 Task: Add a condition where "Status category Greater than Pending" in recently solved tickets.
Action: Mouse moved to (83, 221)
Screenshot: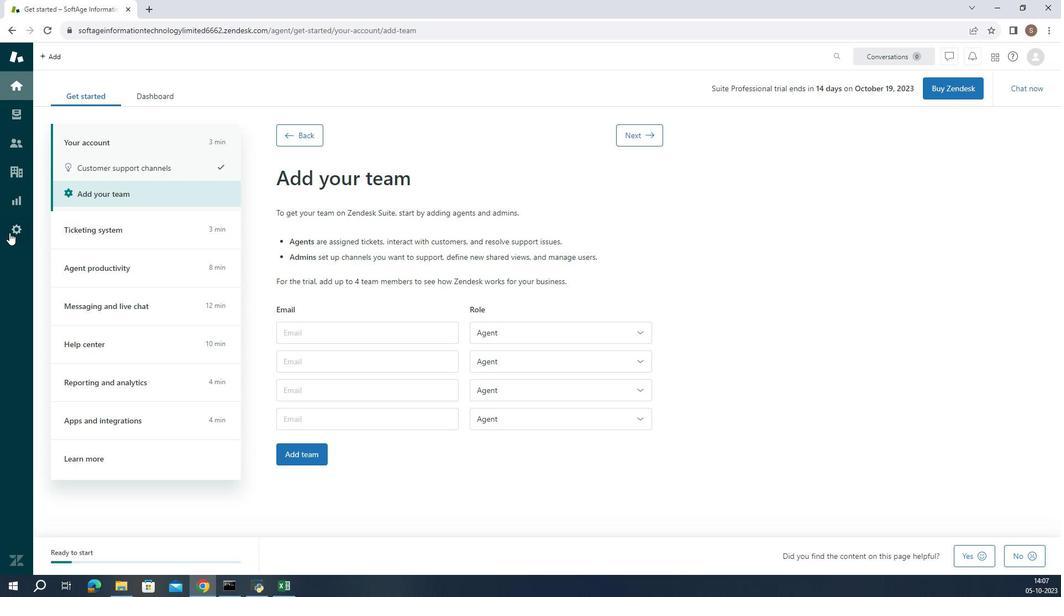 
Action: Mouse pressed left at (83, 221)
Screenshot: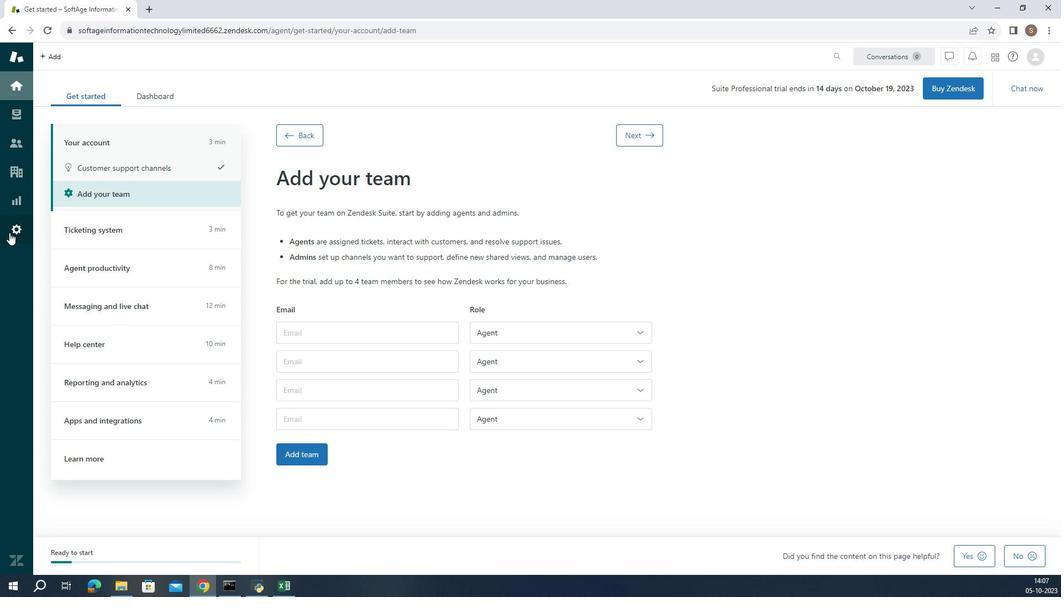 
Action: Mouse moved to (357, 502)
Screenshot: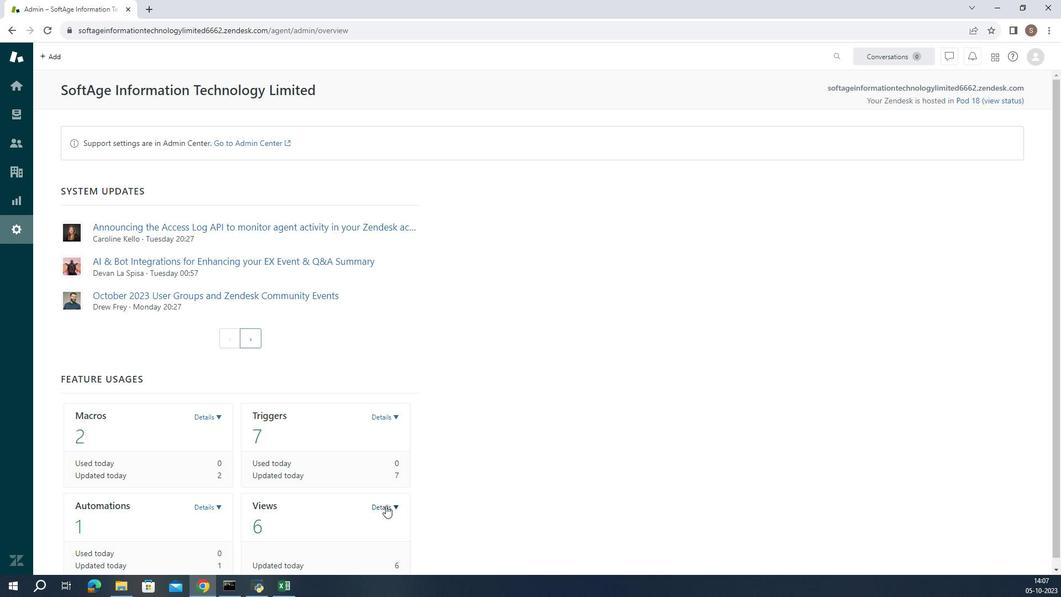 
Action: Mouse pressed left at (357, 502)
Screenshot: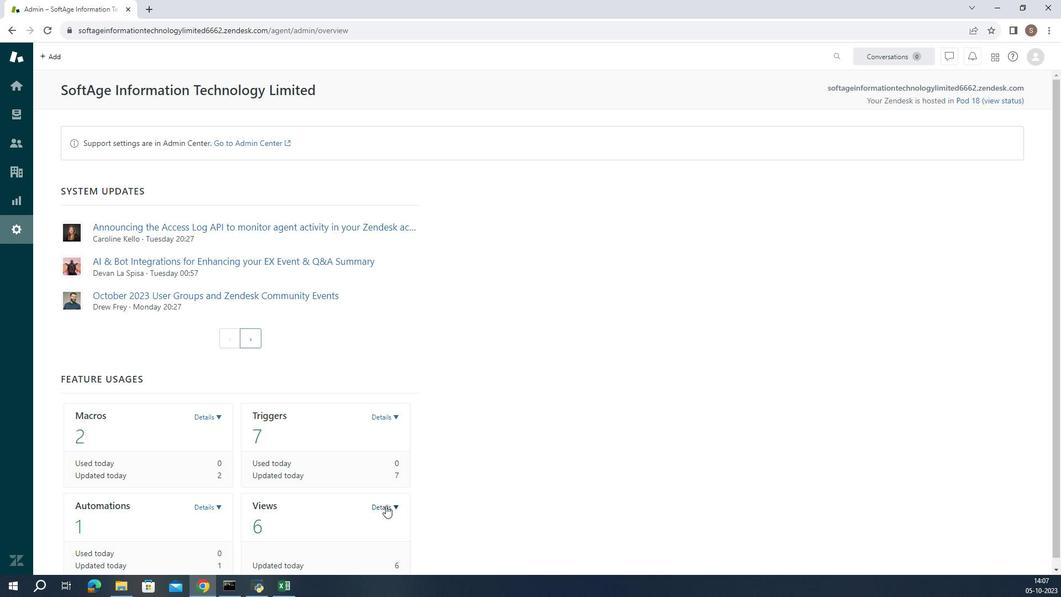 
Action: Mouse moved to (326, 543)
Screenshot: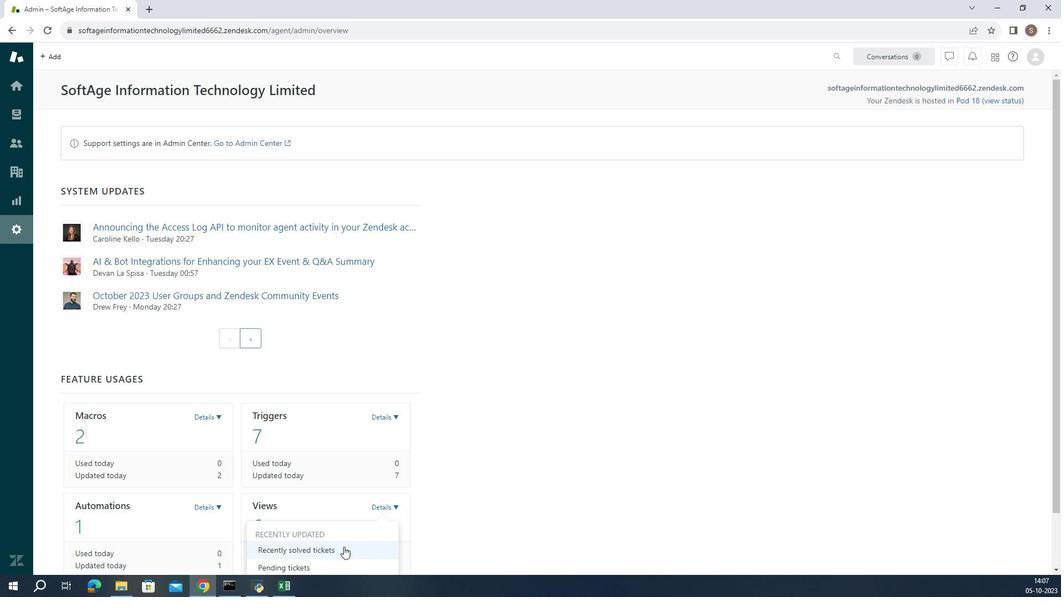 
Action: Mouse pressed left at (326, 543)
Screenshot: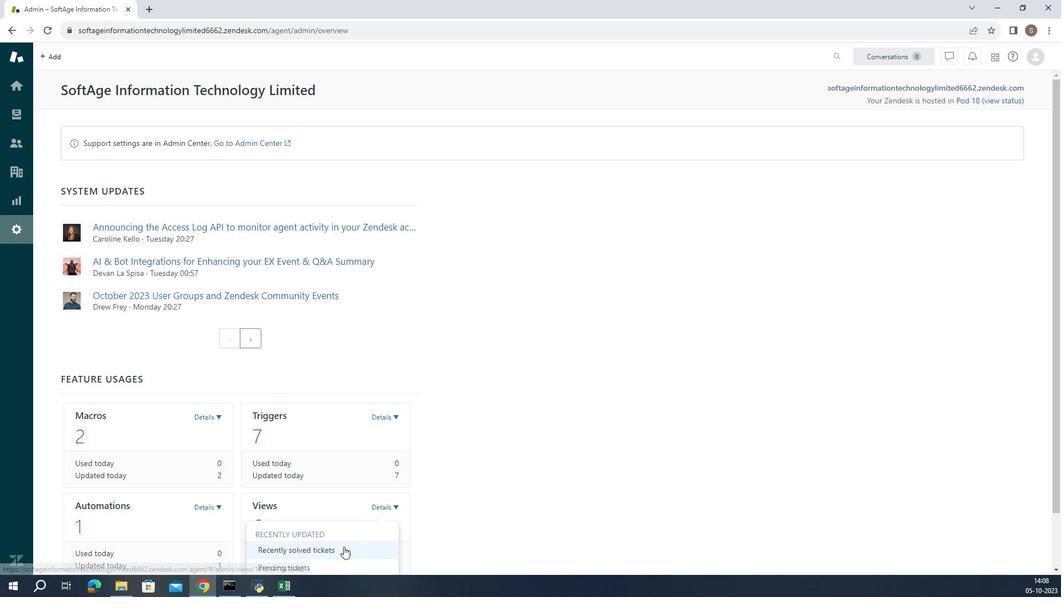
Action: Mouse moved to (218, 369)
Screenshot: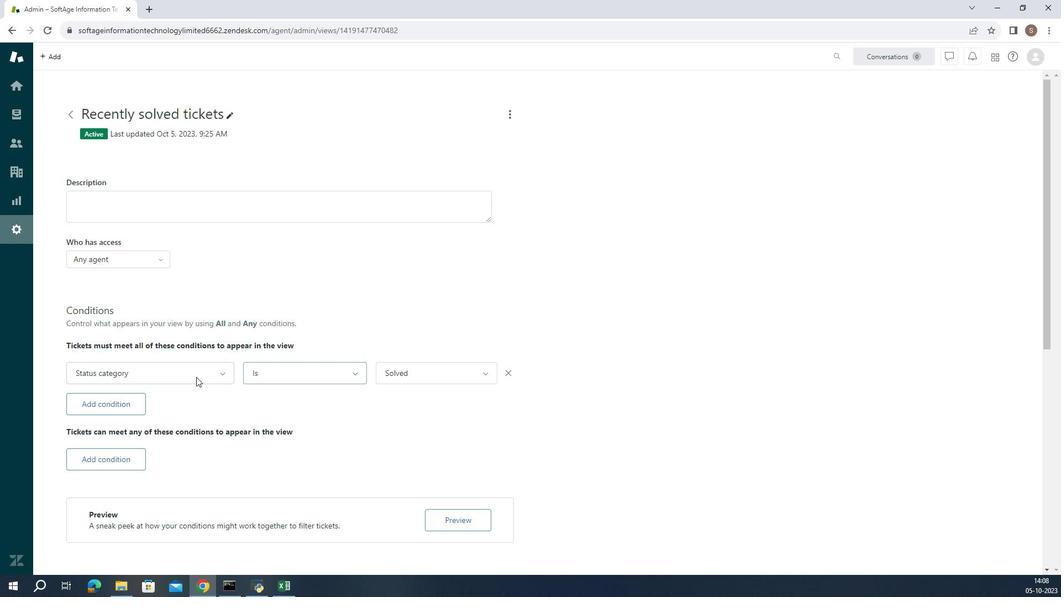 
Action: Mouse pressed left at (218, 369)
Screenshot: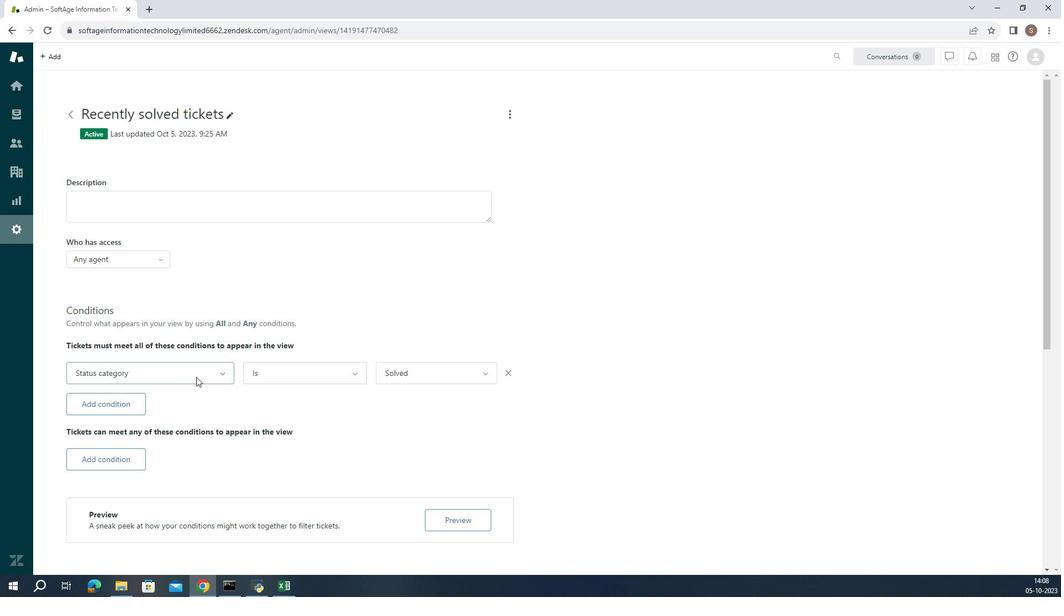 
Action: Mouse moved to (204, 172)
Screenshot: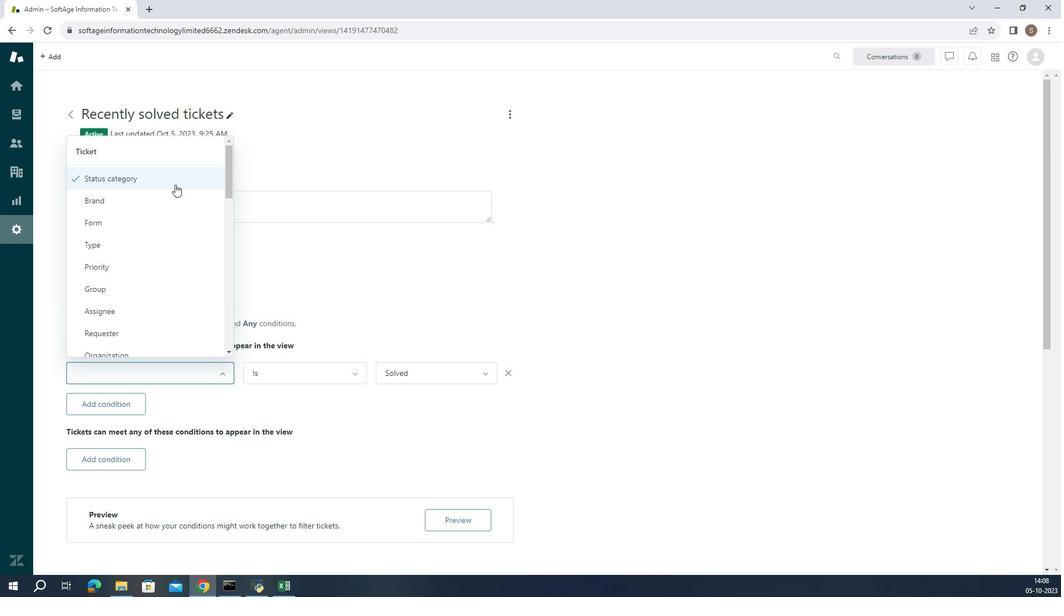 
Action: Mouse pressed left at (204, 172)
Screenshot: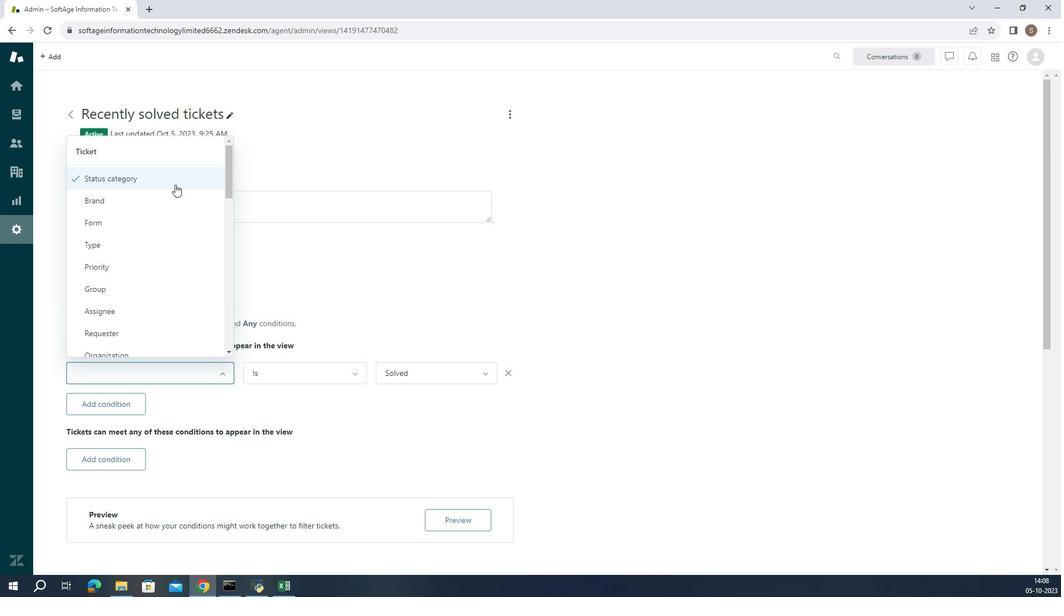 
Action: Mouse moved to (291, 371)
Screenshot: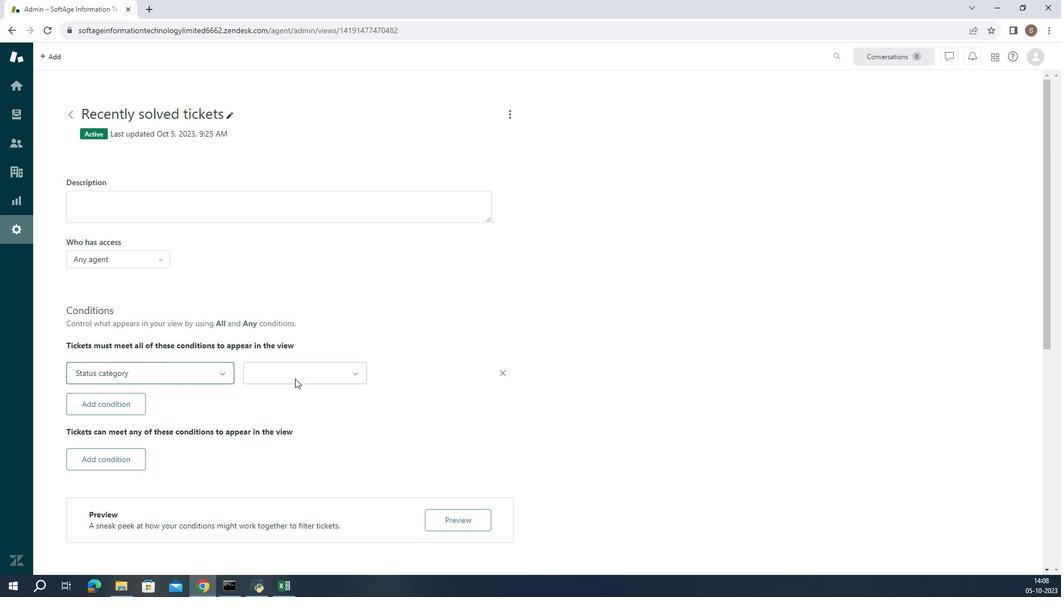 
Action: Mouse pressed left at (291, 371)
Screenshot: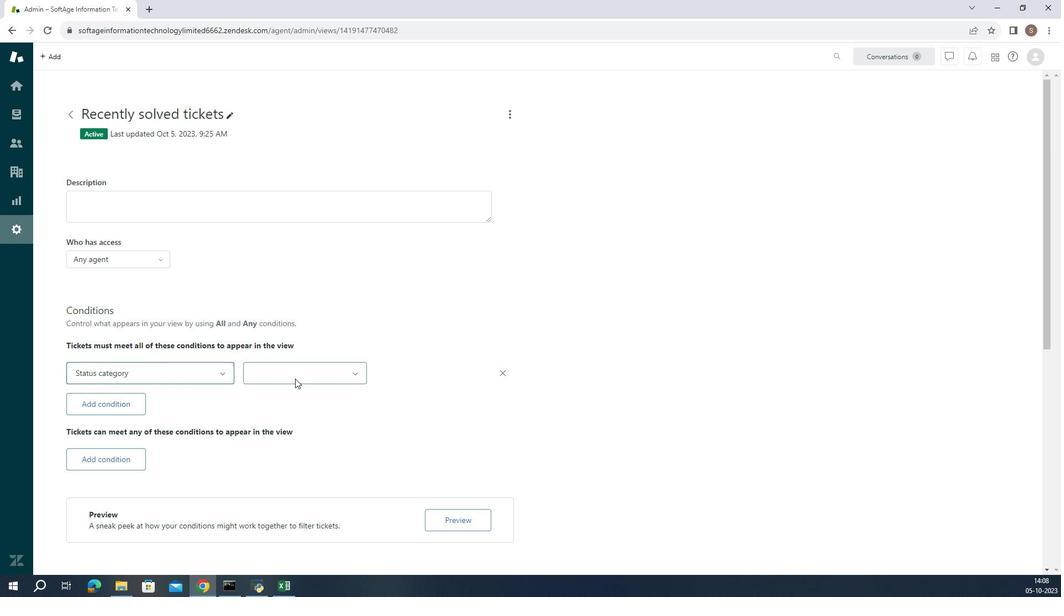 
Action: Mouse moved to (291, 467)
Screenshot: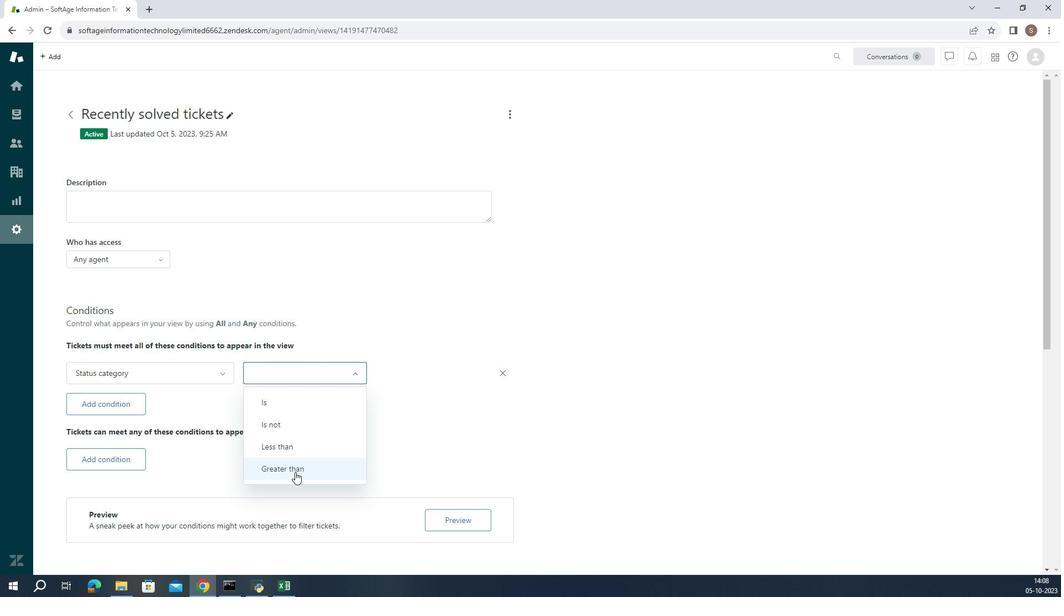 
Action: Mouse pressed left at (291, 467)
Screenshot: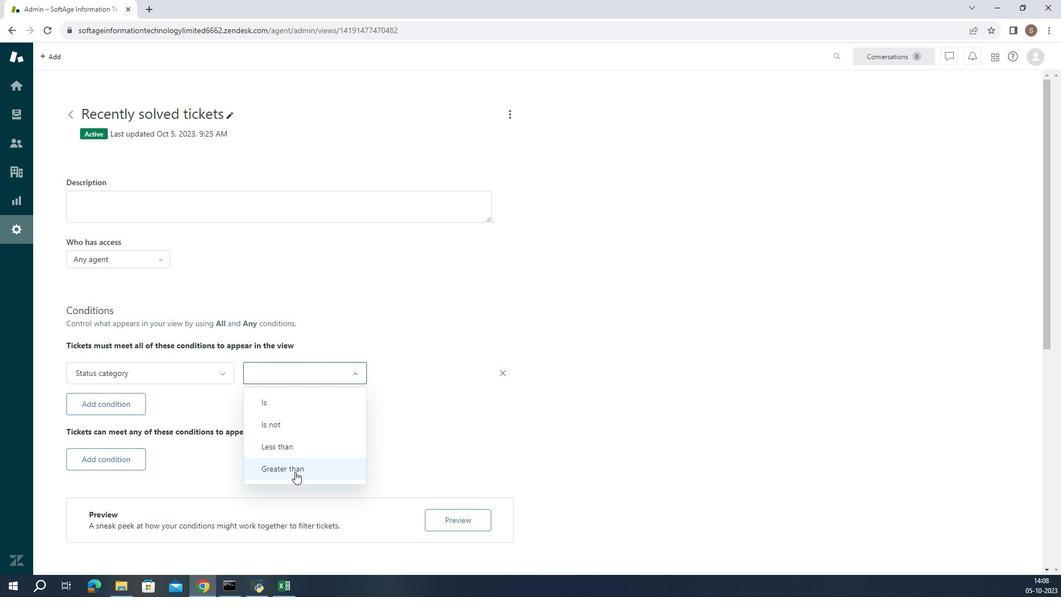 
Action: Mouse moved to (385, 370)
Screenshot: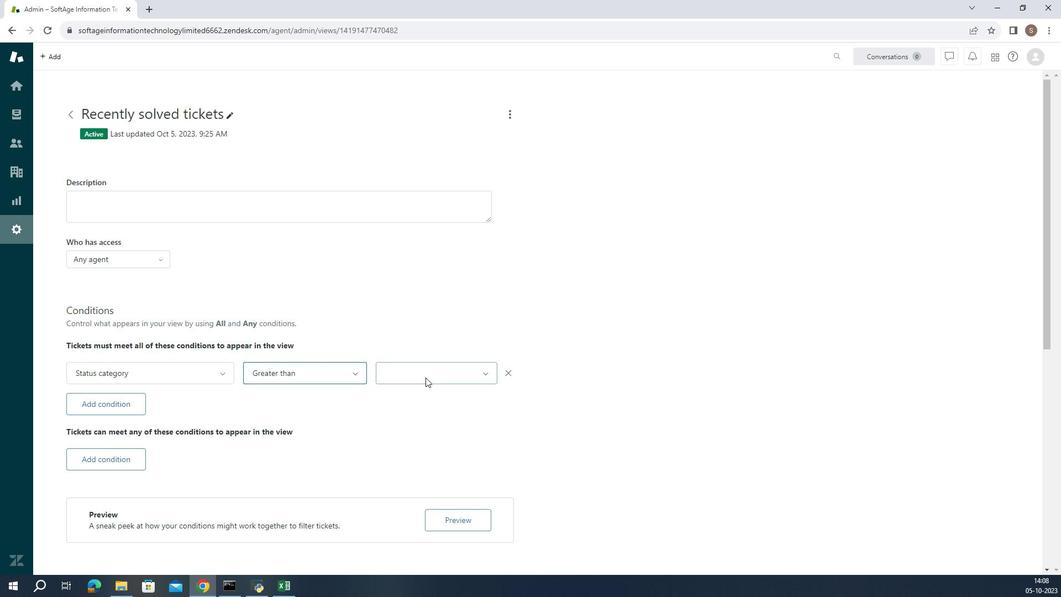 
Action: Mouse pressed left at (385, 370)
Screenshot: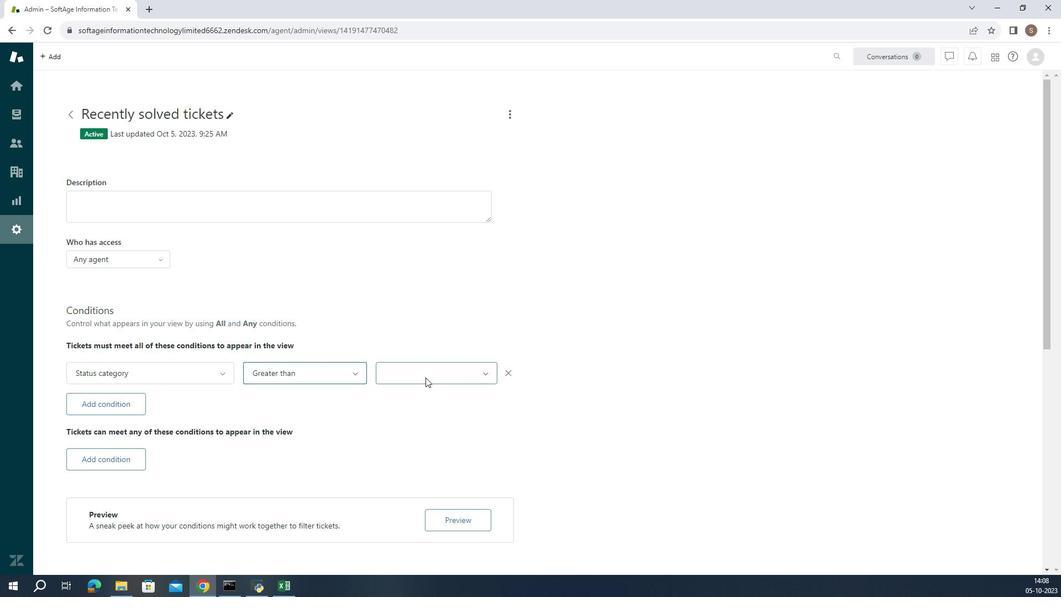 
Action: Mouse moved to (385, 437)
Screenshot: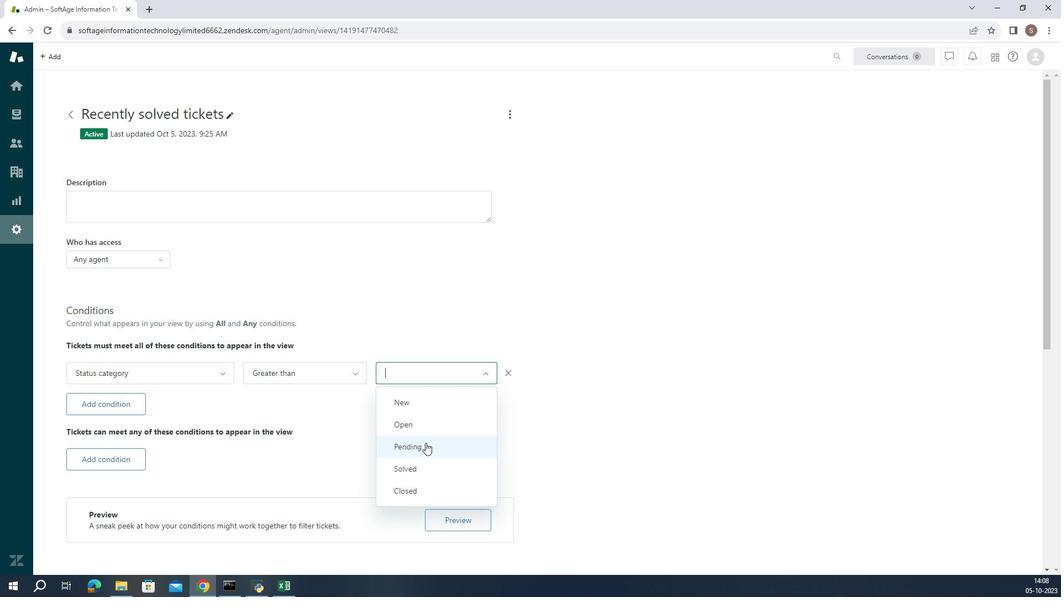 
Action: Mouse pressed left at (385, 437)
Screenshot: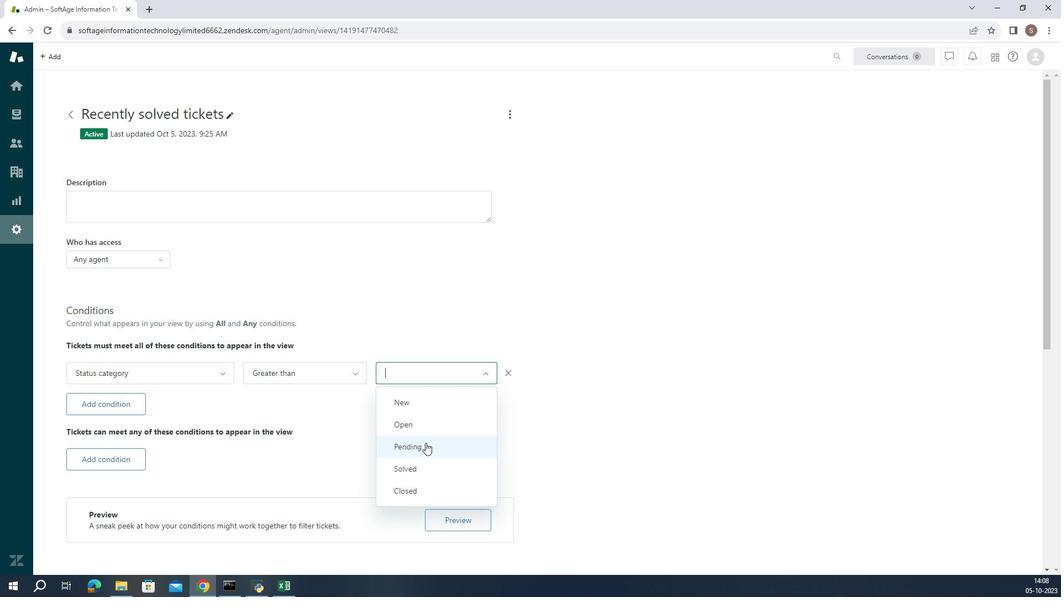 
Action: Mouse moved to (410, 420)
Screenshot: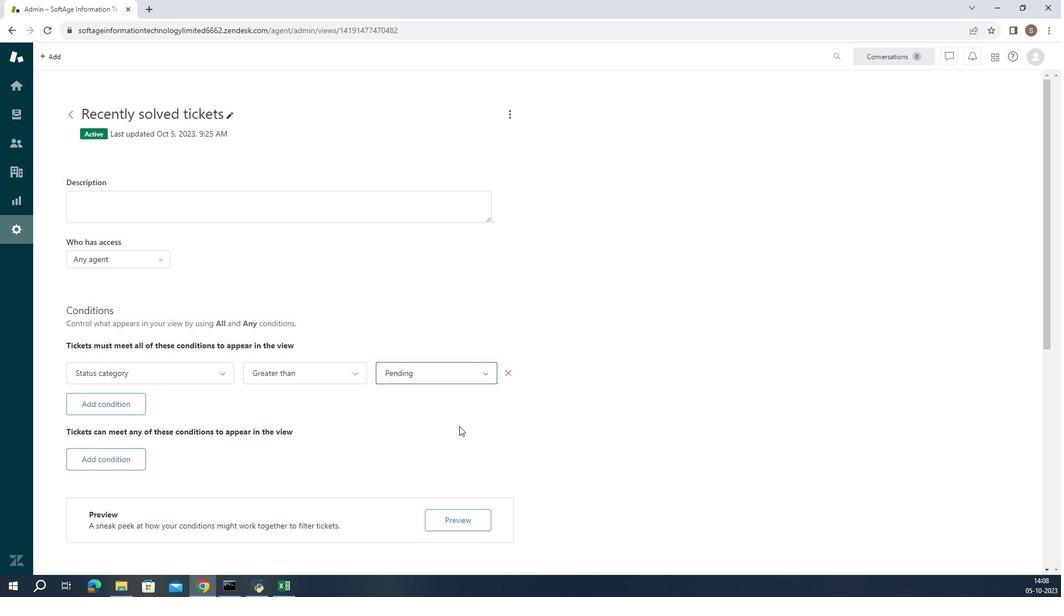 
Action: Mouse pressed left at (410, 420)
Screenshot: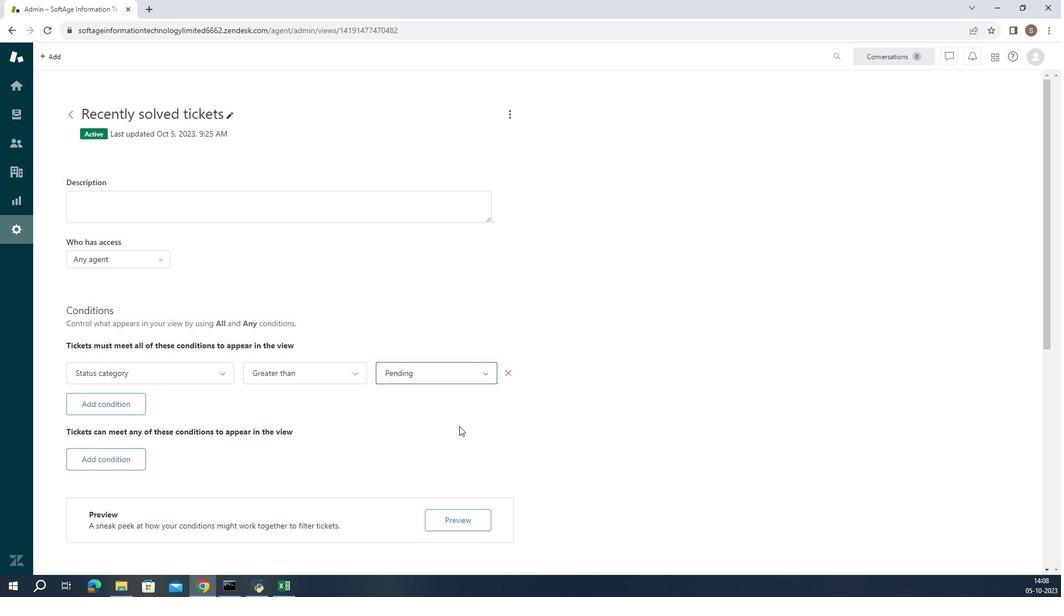 
Action: Mouse moved to (334, 382)
Screenshot: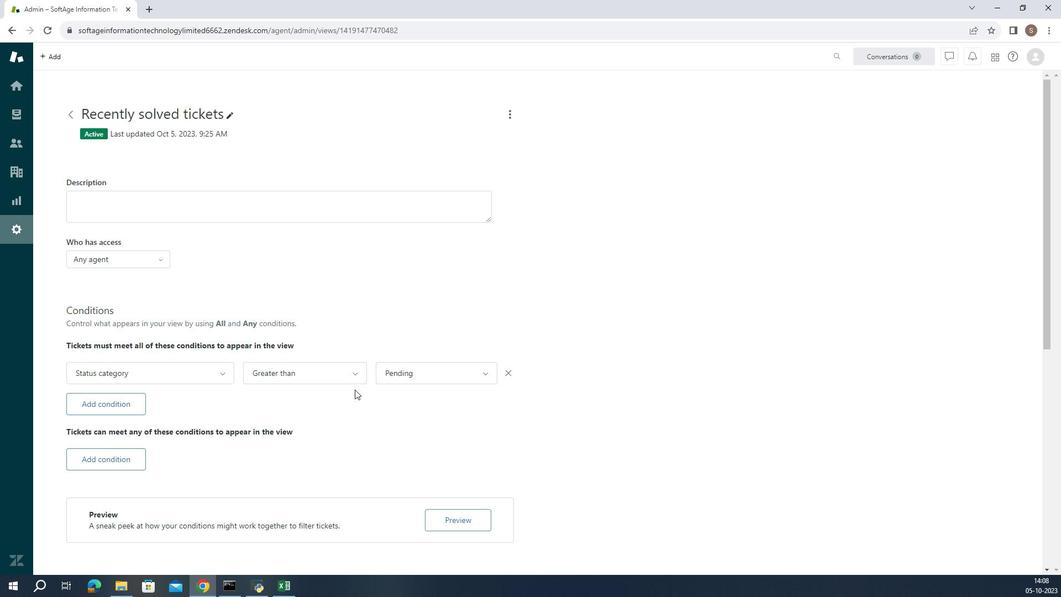 
